Task: Invite Team Member Softage.1@softage.net to Workspace Fleet Management. Invite Team Member Softage.2@softage.net to Workspace Fleet Management. Invite Team Member Softage.3@softage.net to Workspace Fleet Management. Invite Team Member Softage.4@softage.net to Workspace Fleet Management
Action: Mouse moved to (670, 86)
Screenshot: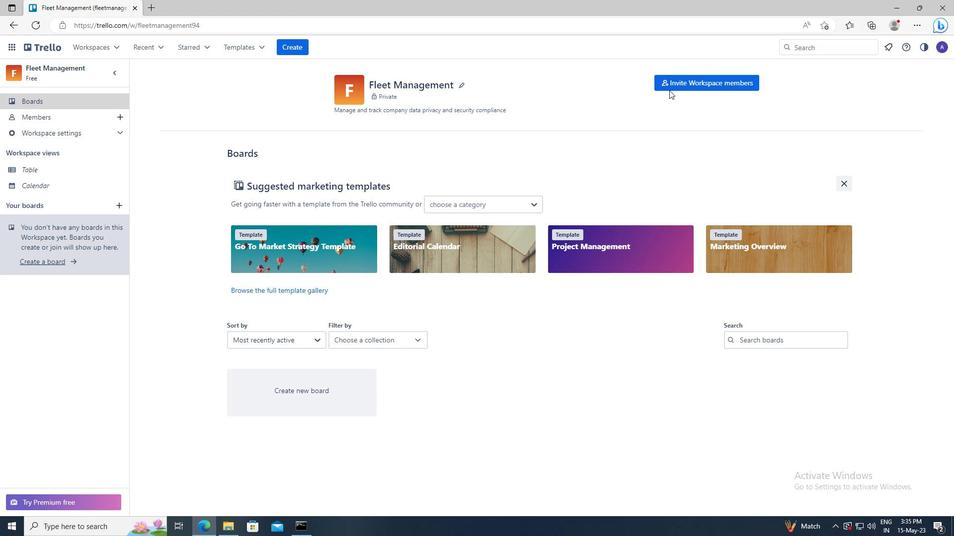 
Action: Mouse pressed left at (670, 86)
Screenshot: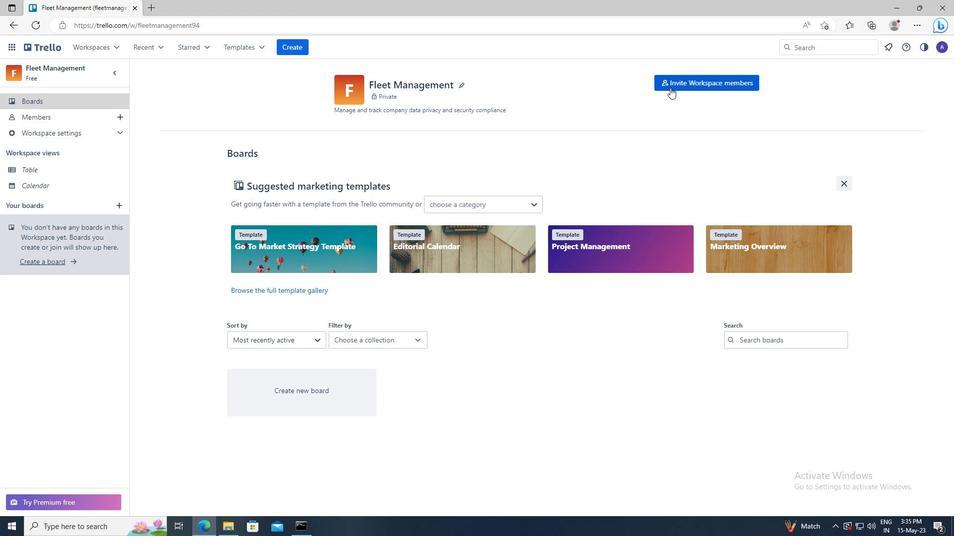 
Action: Mouse moved to (349, 271)
Screenshot: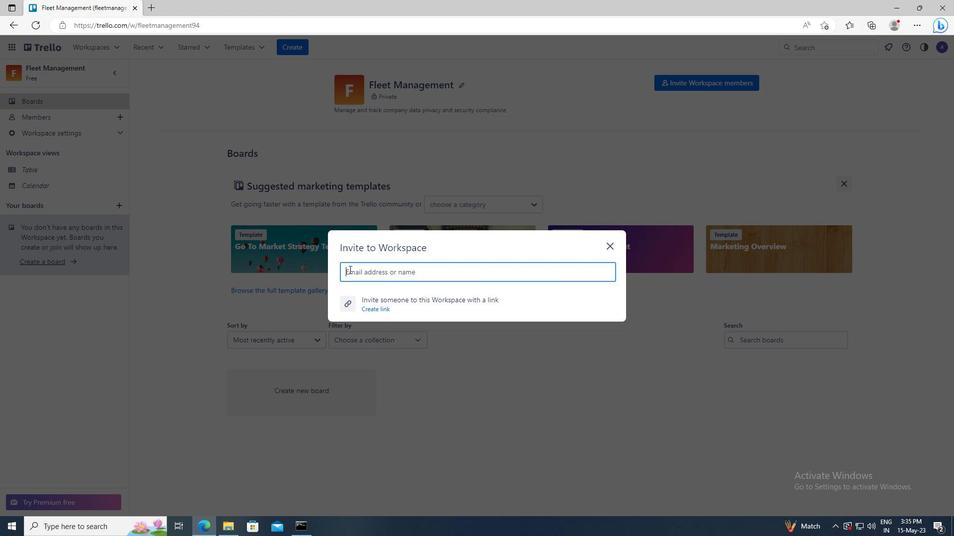 
Action: Mouse pressed left at (349, 271)
Screenshot: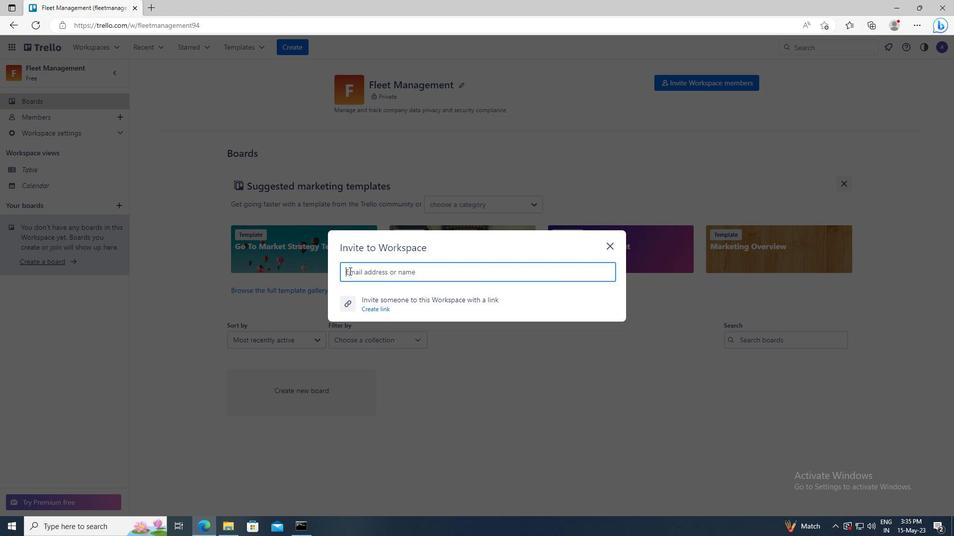 
Action: Key pressed <Key.shift>SOFTAGE.1<Key.shift>@SOFTAGE.NET
Screenshot: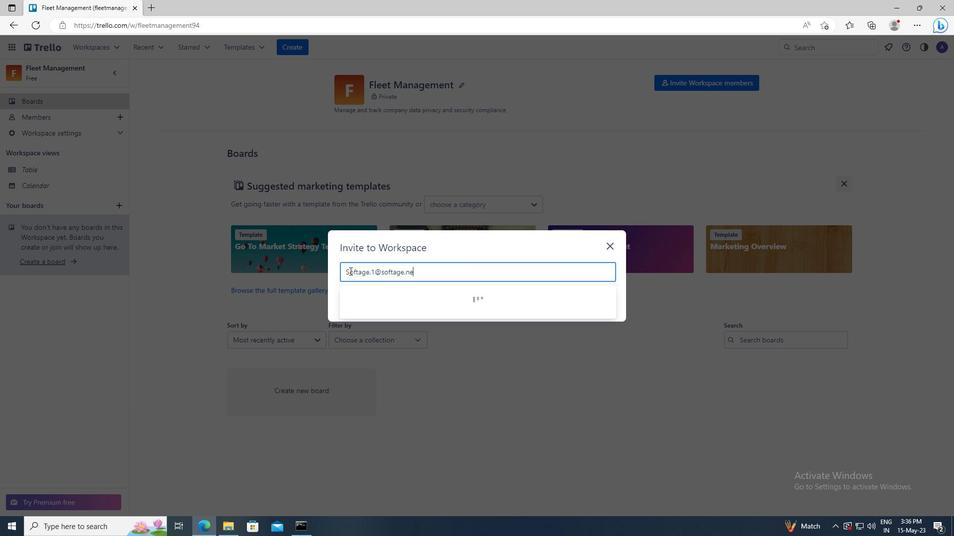 
Action: Mouse moved to (354, 305)
Screenshot: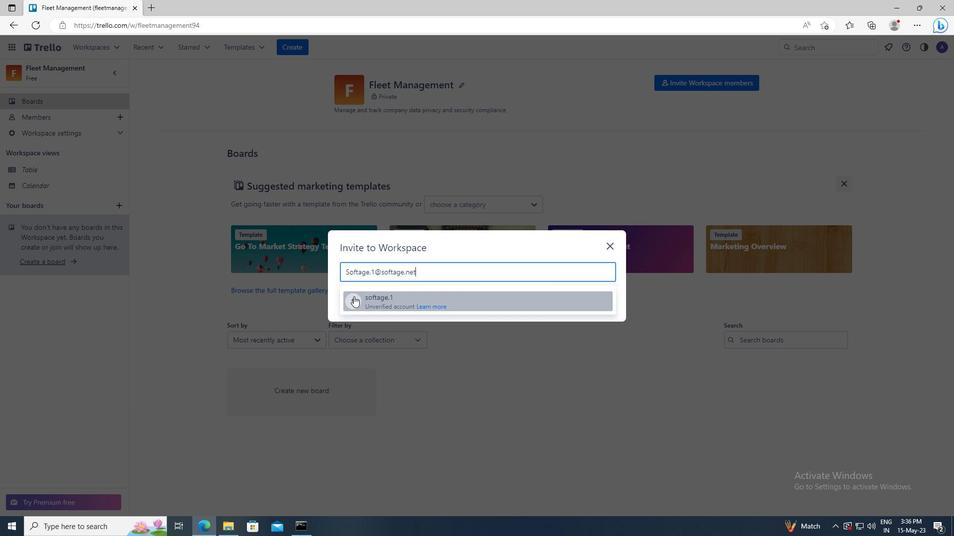 
Action: Mouse pressed left at (354, 305)
Screenshot: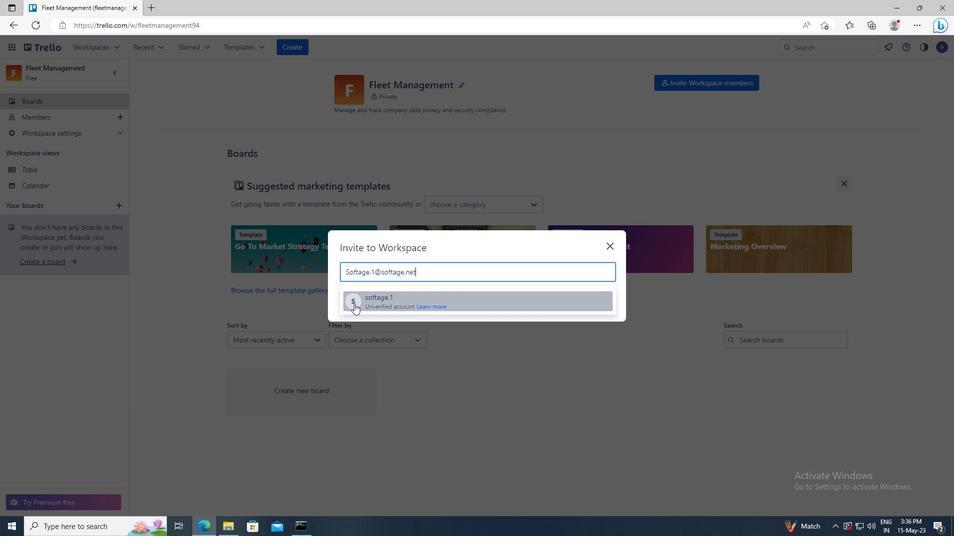 
Action: Mouse moved to (580, 247)
Screenshot: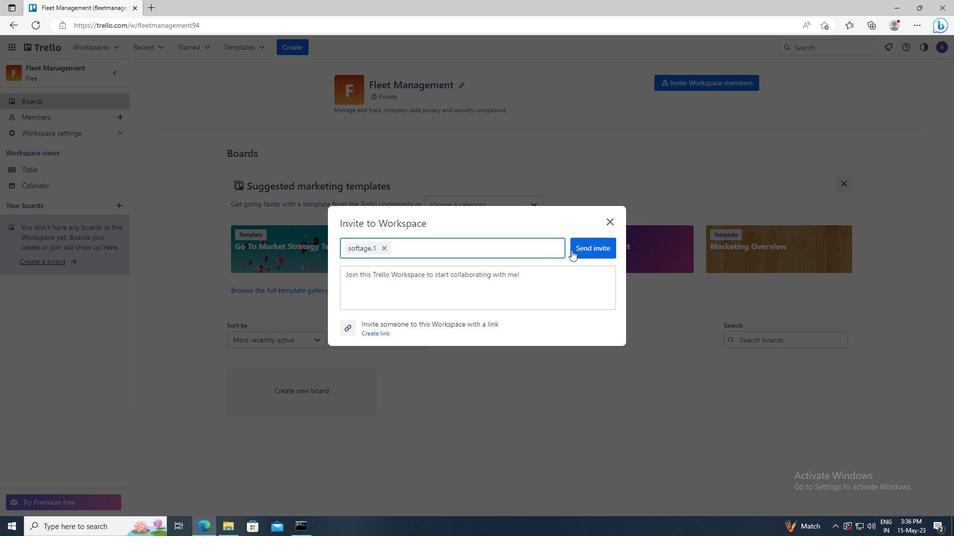 
Action: Mouse pressed left at (580, 247)
Screenshot: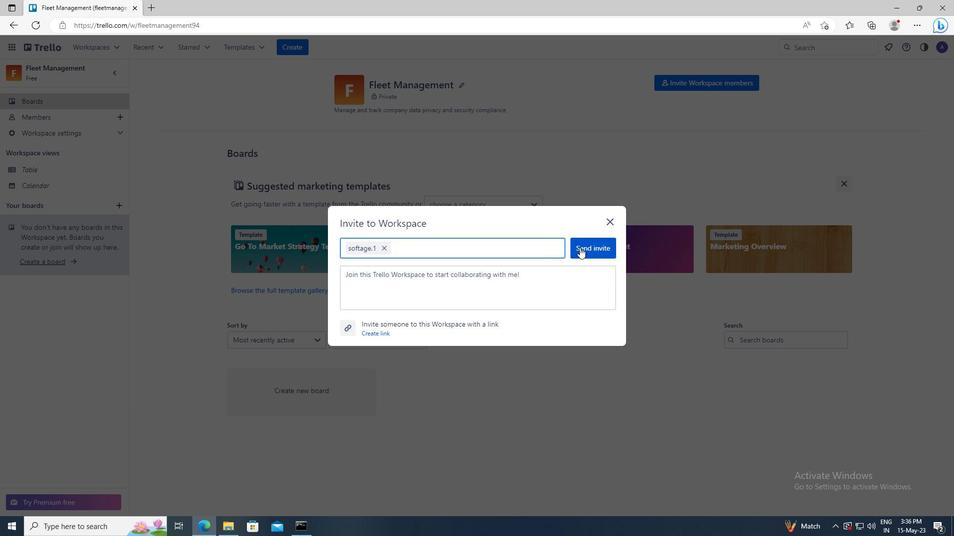 
Action: Mouse moved to (677, 83)
Screenshot: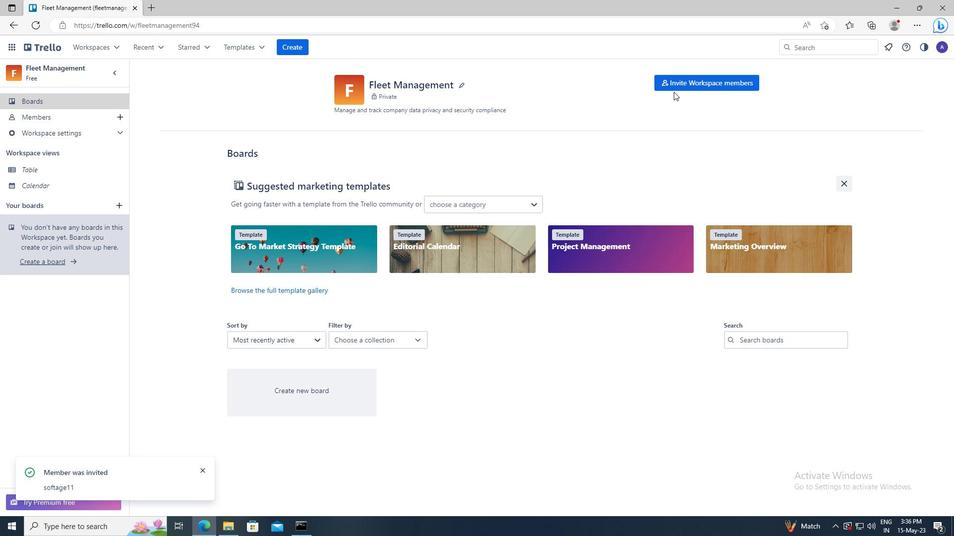 
Action: Mouse pressed left at (677, 83)
Screenshot: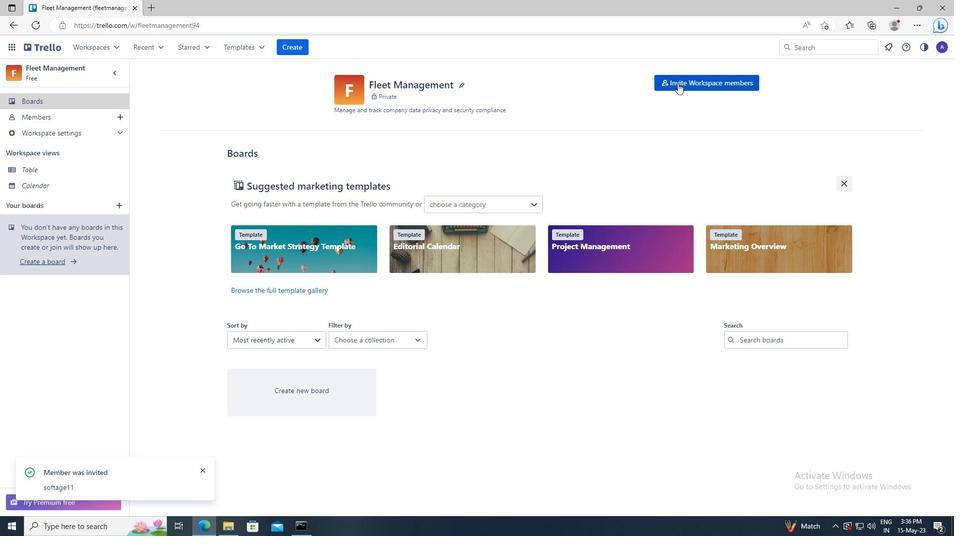 
Action: Mouse moved to (453, 270)
Screenshot: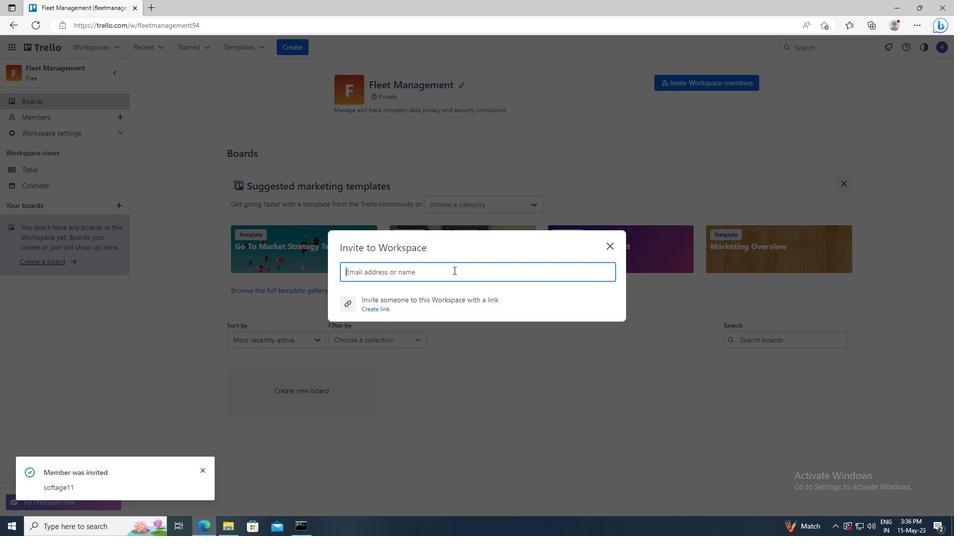 
Action: Mouse pressed left at (453, 270)
Screenshot: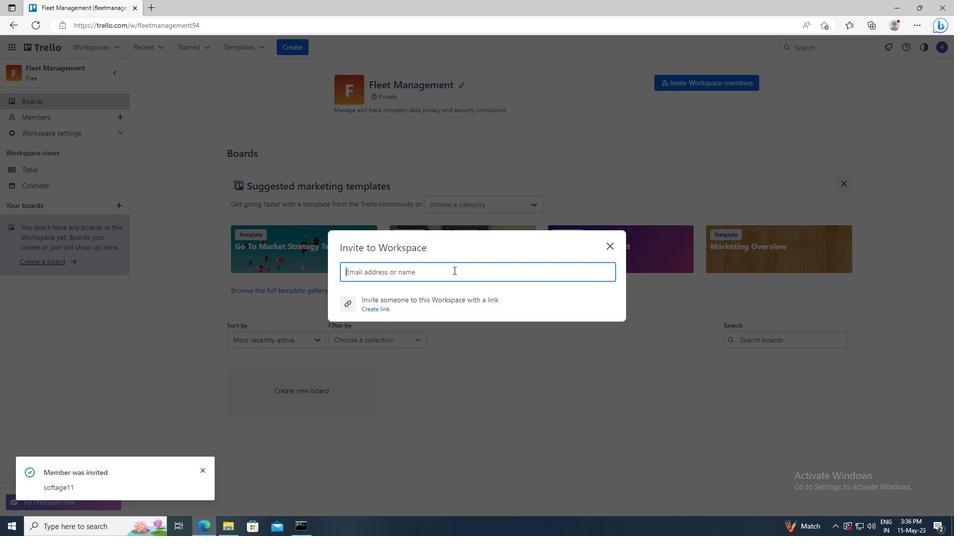 
Action: Key pressed <Key.shift>SOFTAGE.2<Key.shift>@SOFTAGE.NET
Screenshot: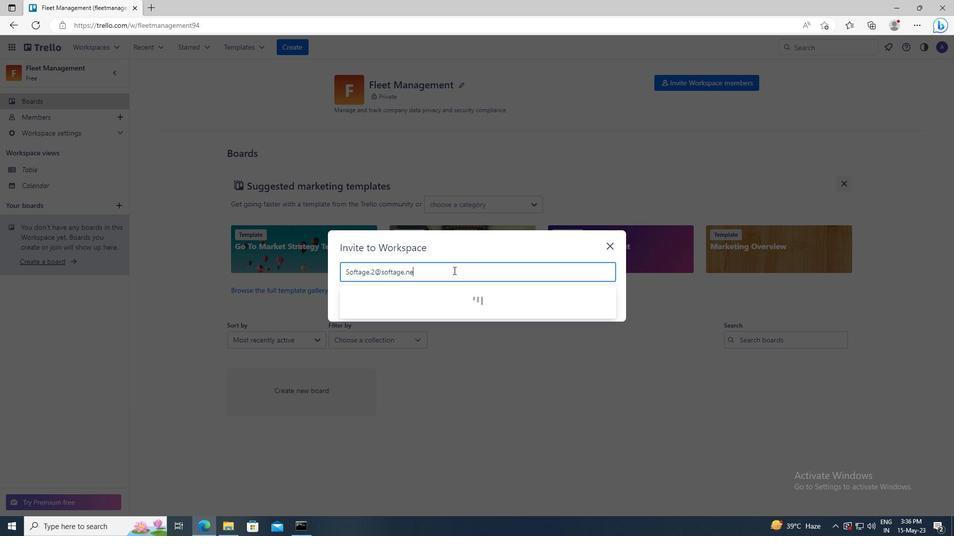 
Action: Mouse moved to (459, 300)
Screenshot: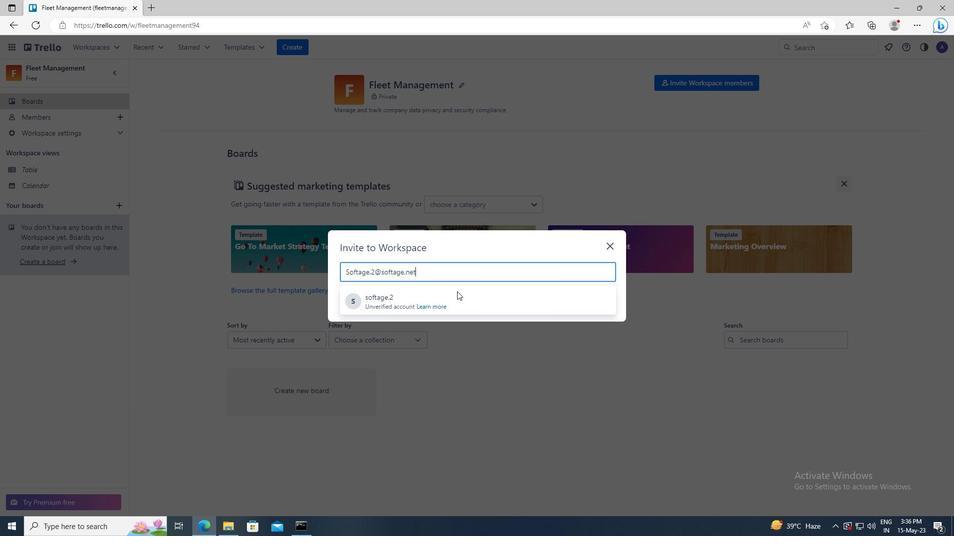 
Action: Mouse pressed left at (459, 300)
Screenshot: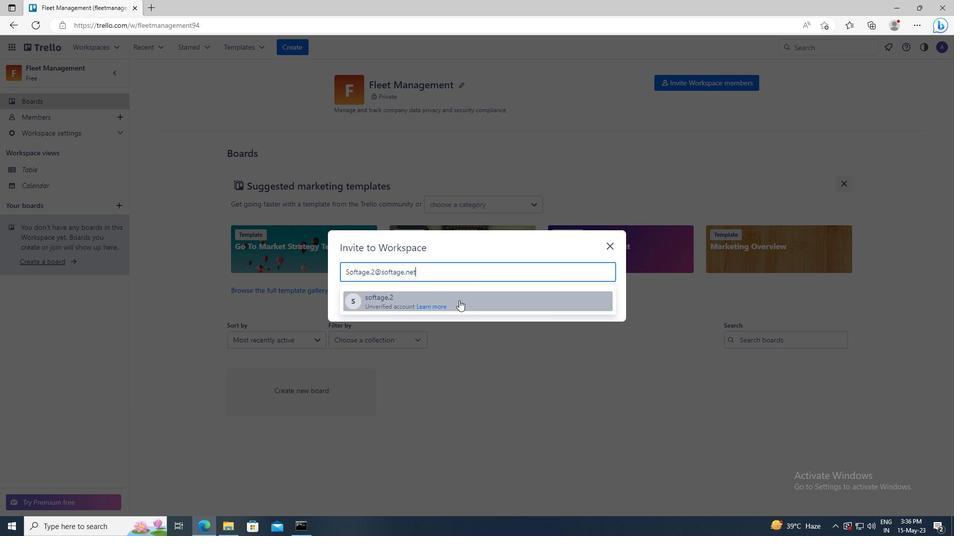 
Action: Mouse moved to (592, 247)
Screenshot: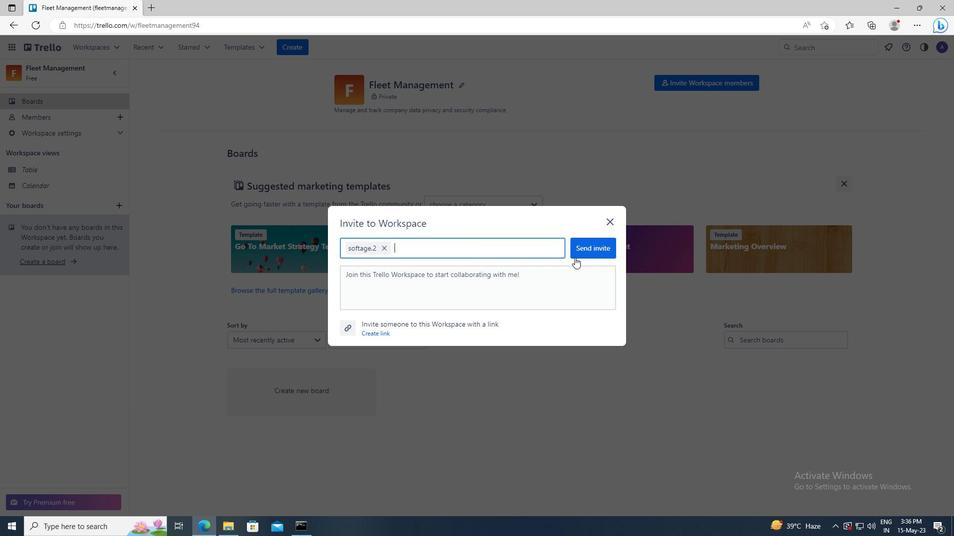 
Action: Mouse pressed left at (592, 247)
Screenshot: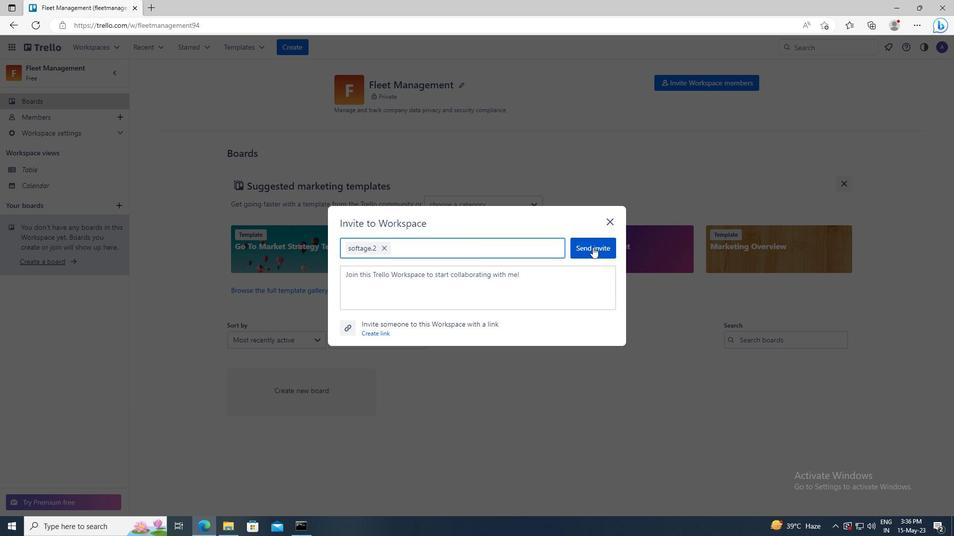 
Action: Mouse moved to (686, 85)
Screenshot: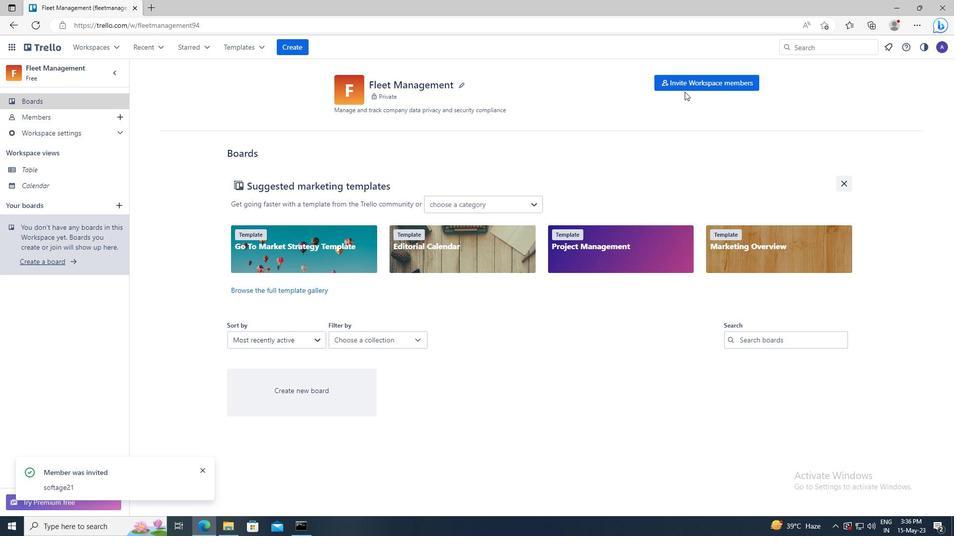 
Action: Mouse pressed left at (686, 85)
Screenshot: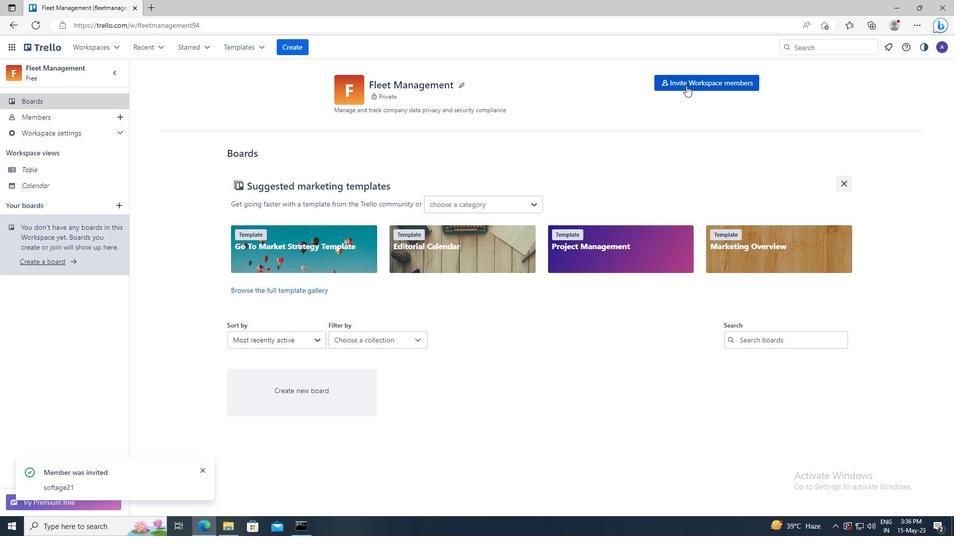 
Action: Mouse moved to (429, 272)
Screenshot: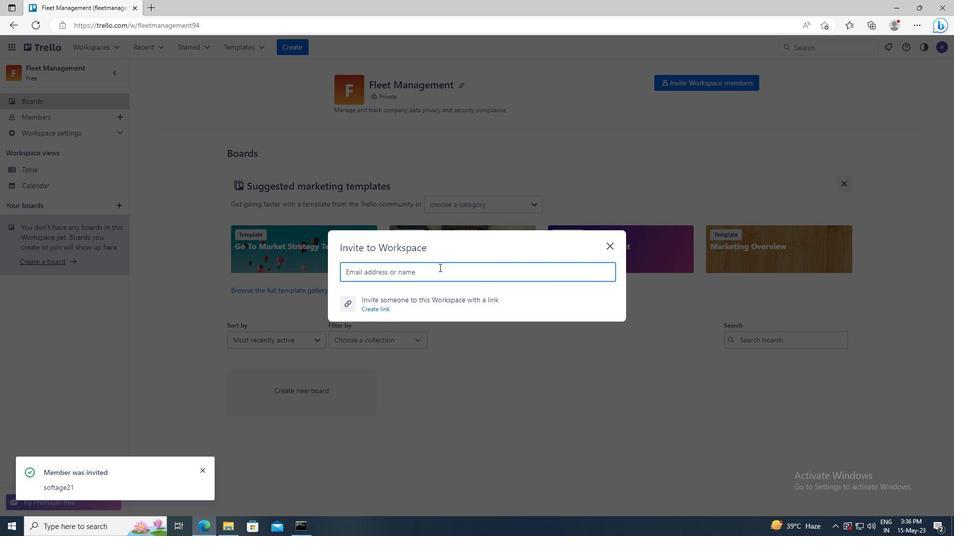 
Action: Mouse pressed left at (429, 272)
Screenshot: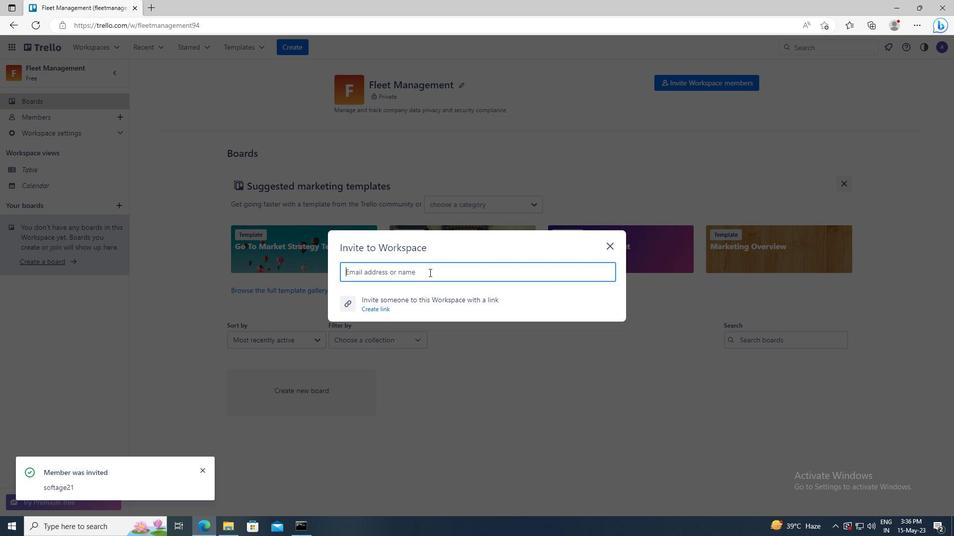 
Action: Key pressed <Key.shift>SOFTAGE.3<Key.shift>@SOFTAGE.NET
Screenshot: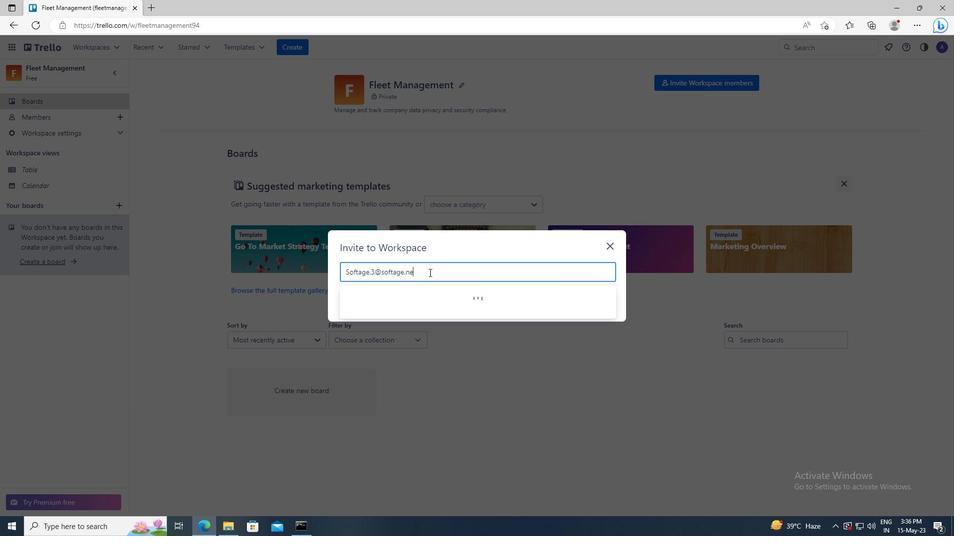 
Action: Mouse moved to (432, 301)
Screenshot: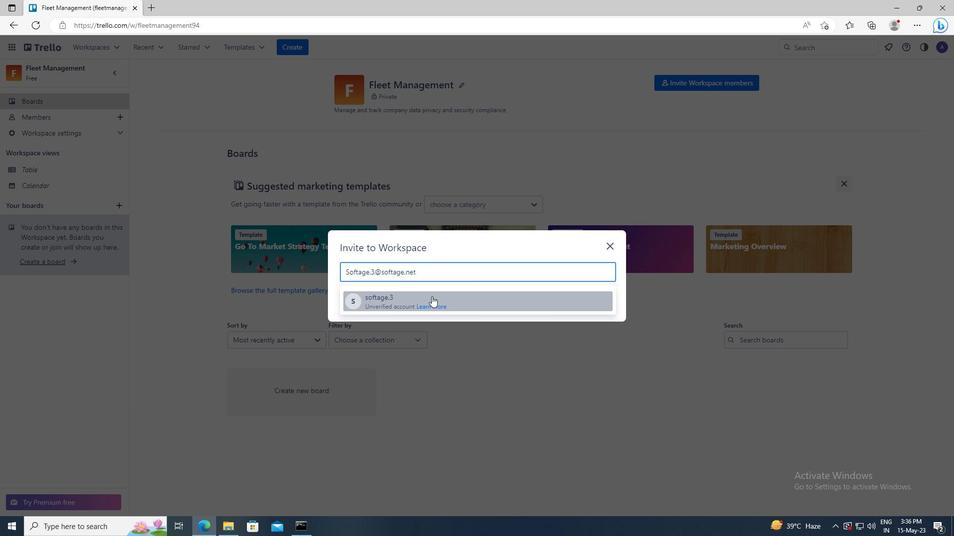 
Action: Mouse pressed left at (432, 301)
Screenshot: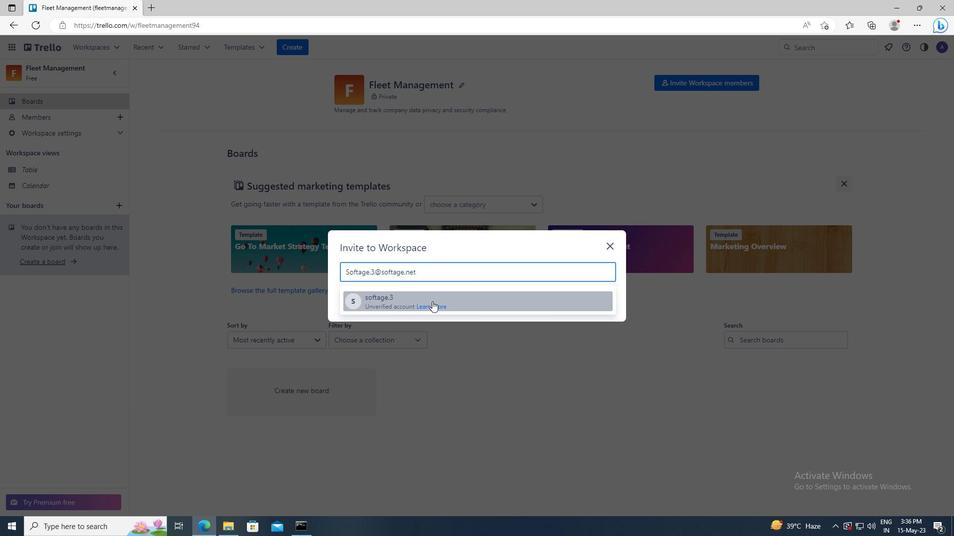 
Action: Mouse moved to (577, 253)
Screenshot: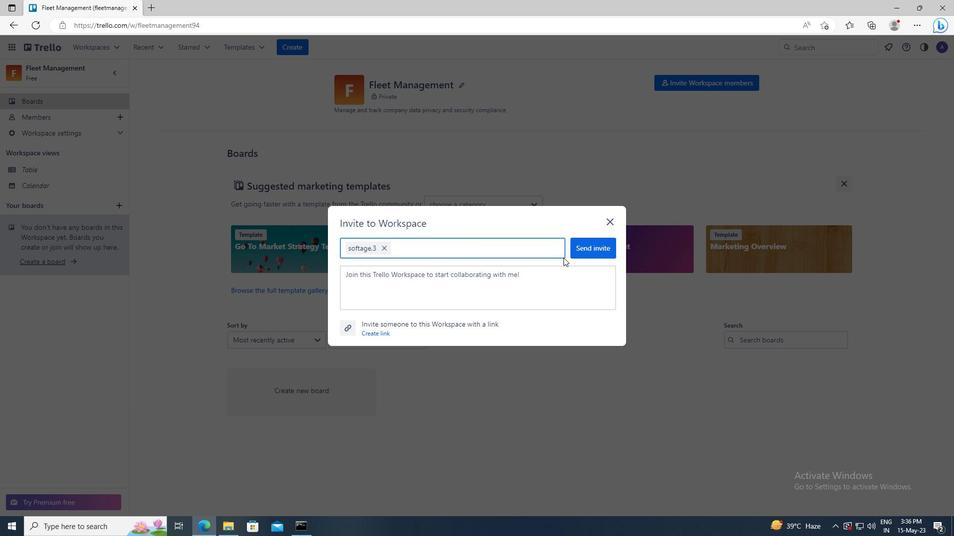 
Action: Mouse pressed left at (577, 253)
Screenshot: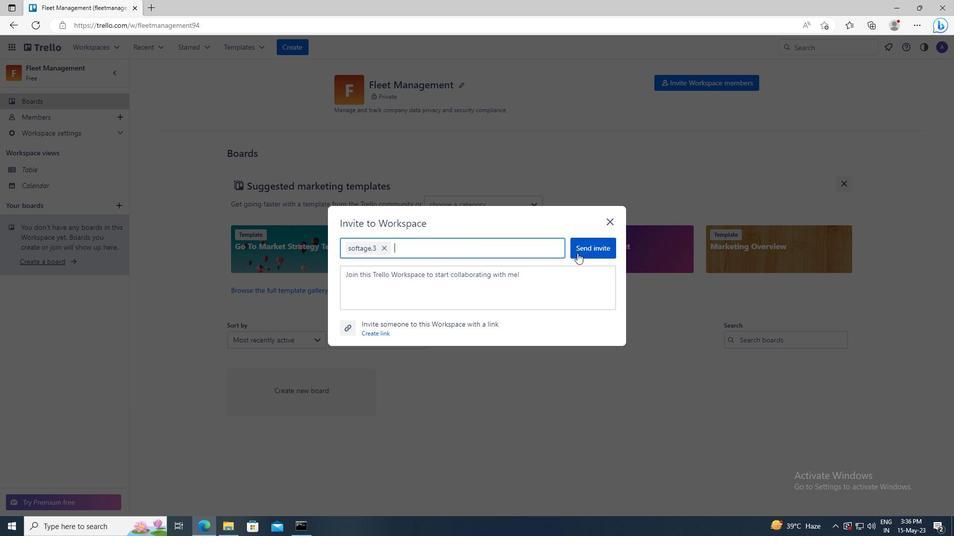 
Action: Mouse moved to (675, 89)
Screenshot: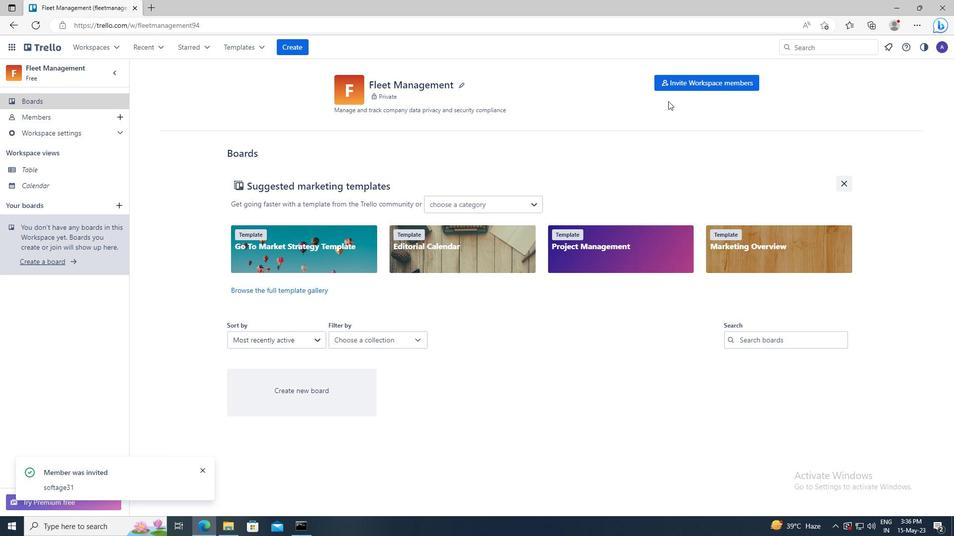 
Action: Mouse pressed left at (675, 89)
Screenshot: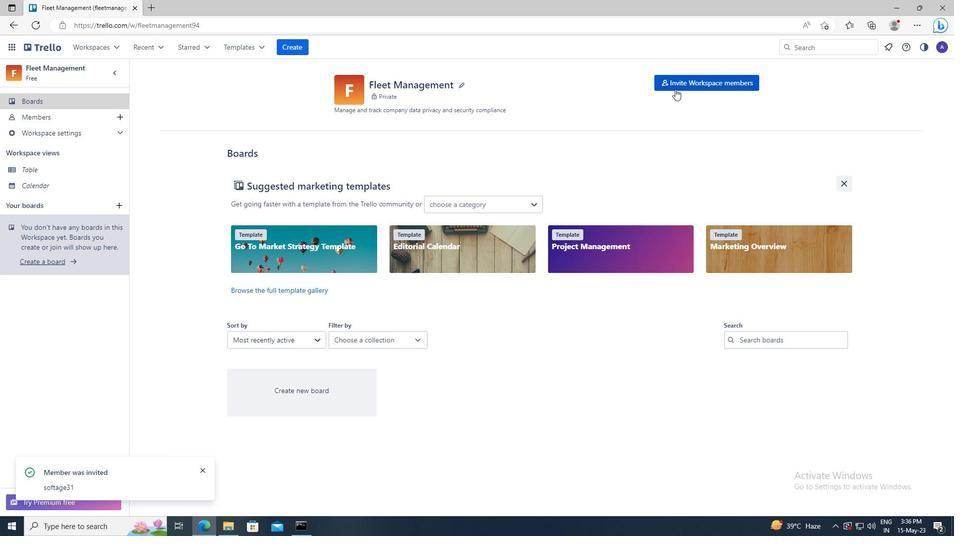 
Action: Mouse moved to (384, 271)
Screenshot: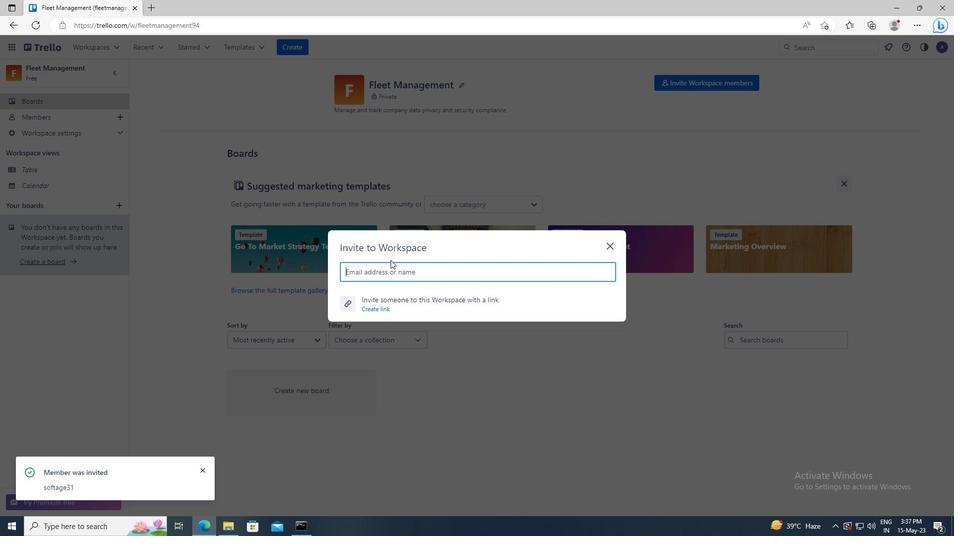 
Action: Mouse pressed left at (384, 271)
Screenshot: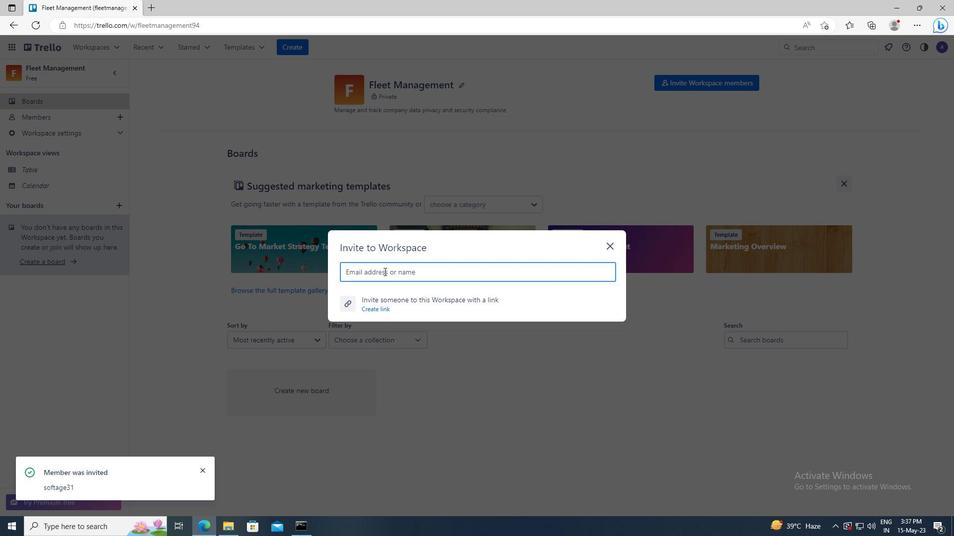 
Action: Key pressed <Key.shift>SOFTAGE.4<Key.shift>@SOFTAGE.NET
Screenshot: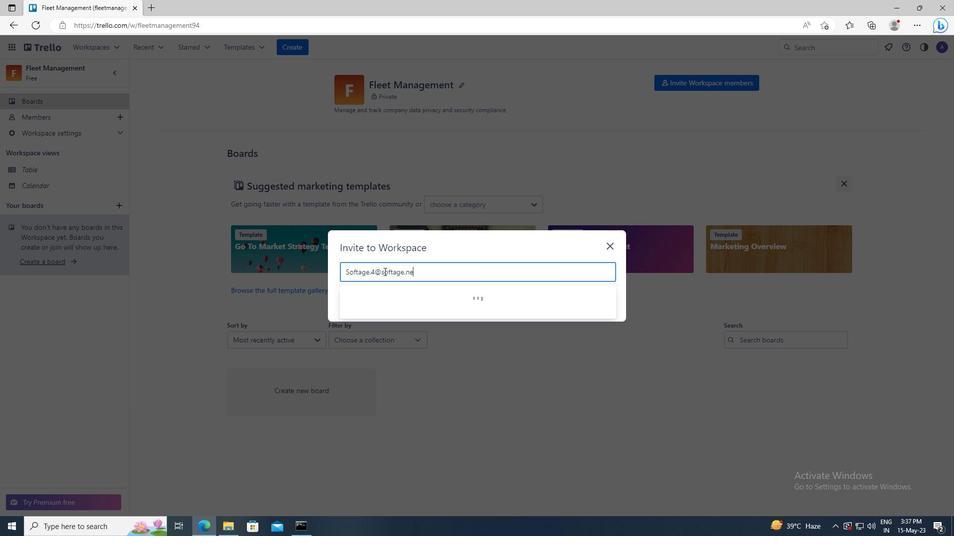 
Action: Mouse moved to (386, 304)
Screenshot: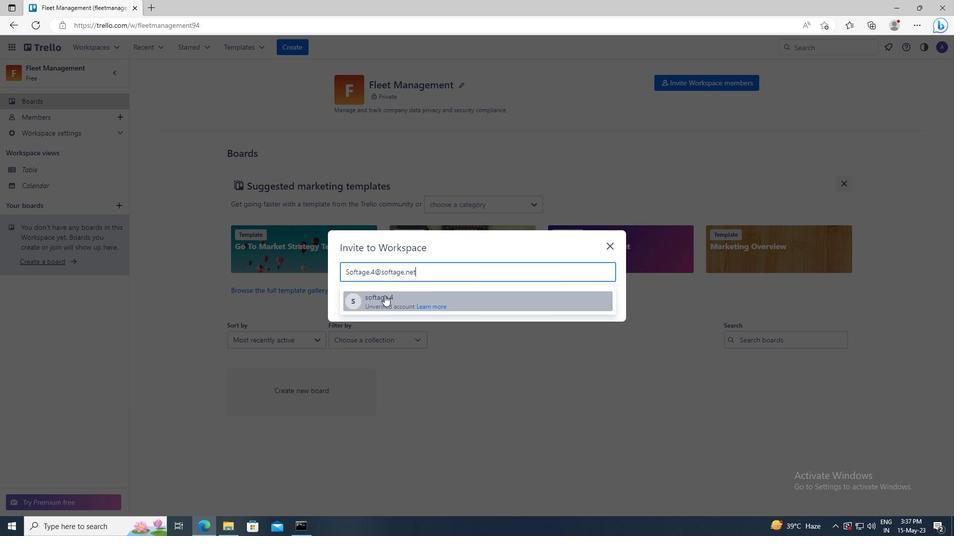 
Action: Mouse pressed left at (386, 304)
Screenshot: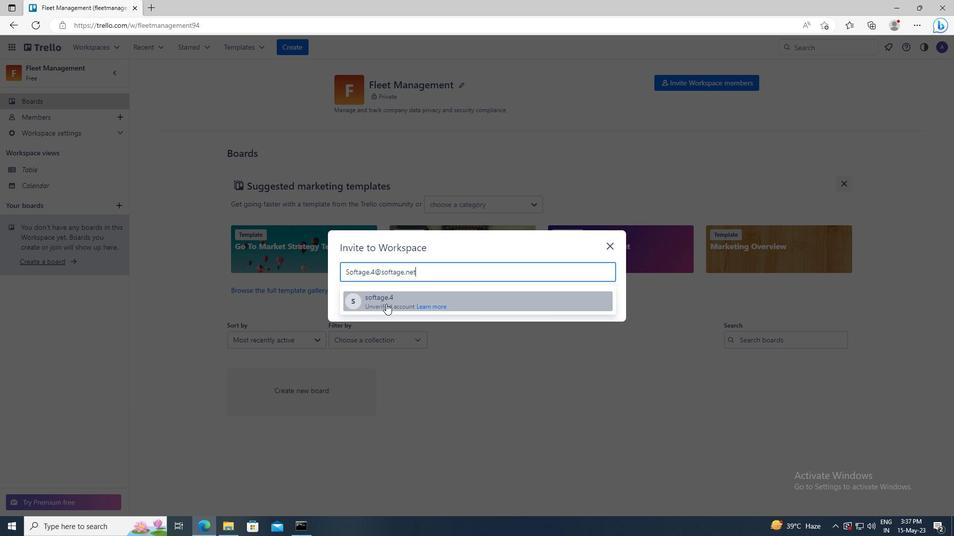
Action: Mouse moved to (585, 248)
Screenshot: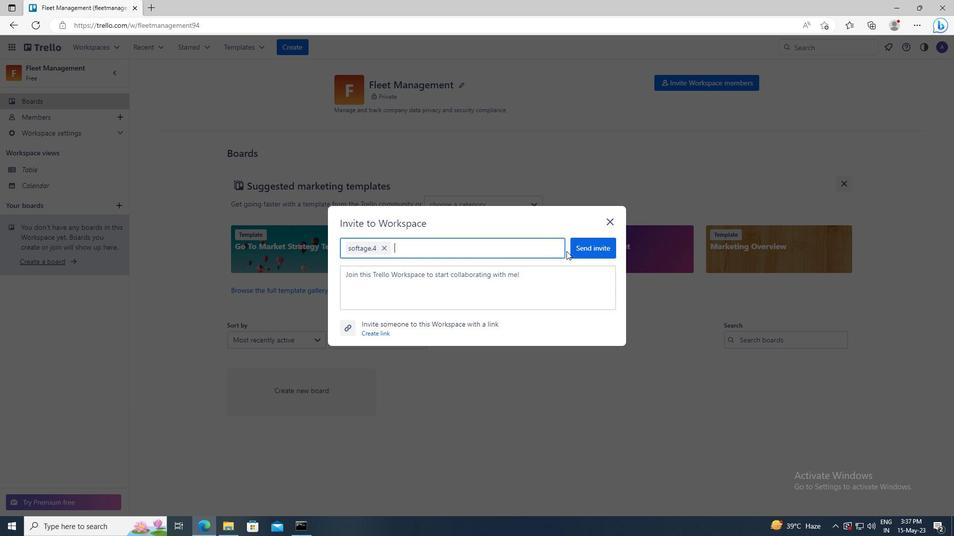 
Action: Mouse pressed left at (585, 248)
Screenshot: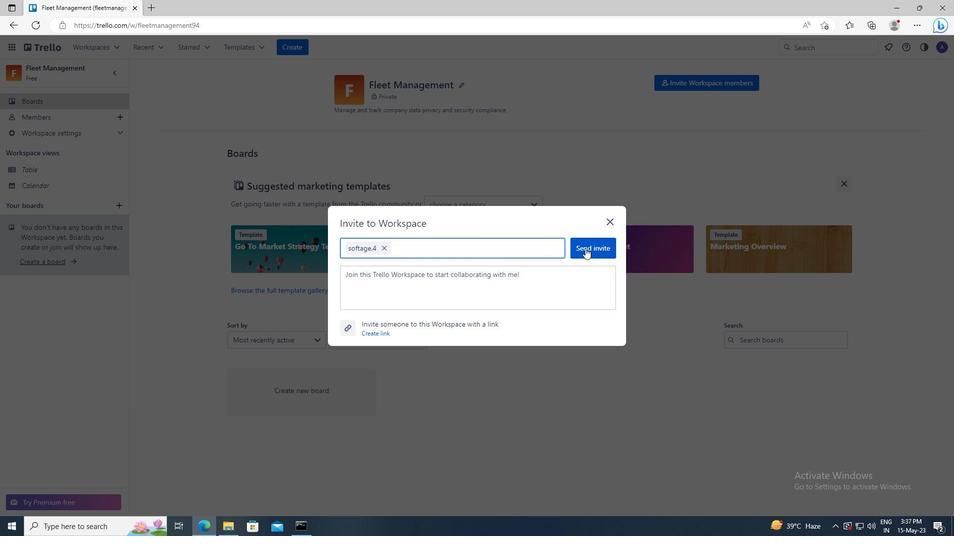 
